 Task: Create a due date automation trigger when advanced on, the moment a card is due add fields with custom field "Resume" set to a number greater or equal to 1 and lower than 10.
Action: Mouse moved to (856, 252)
Screenshot: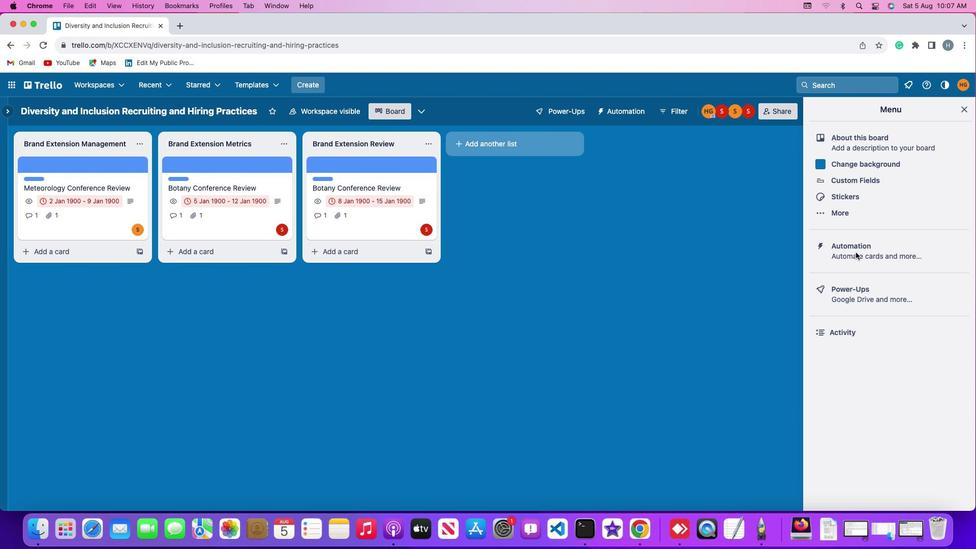 
Action: Mouse pressed left at (856, 252)
Screenshot: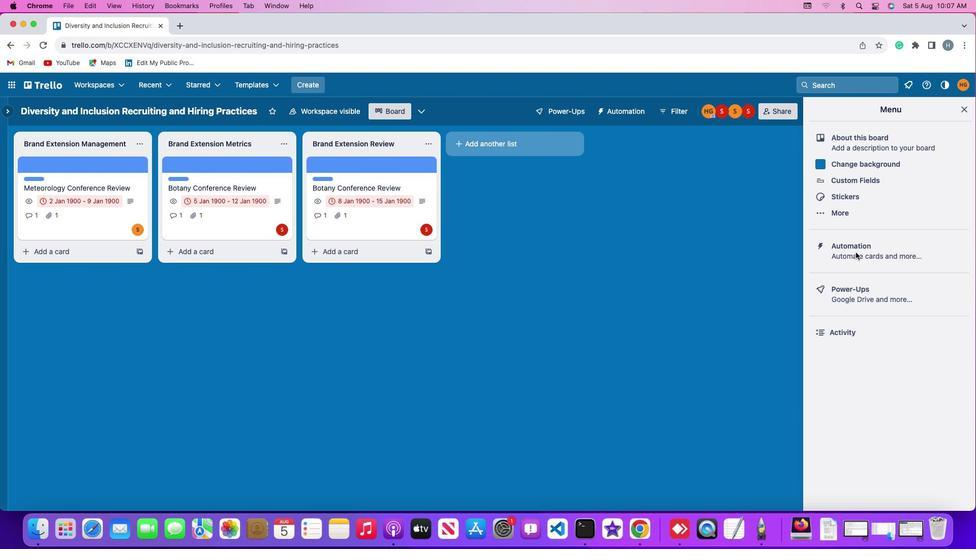 
Action: Mouse pressed left at (856, 252)
Screenshot: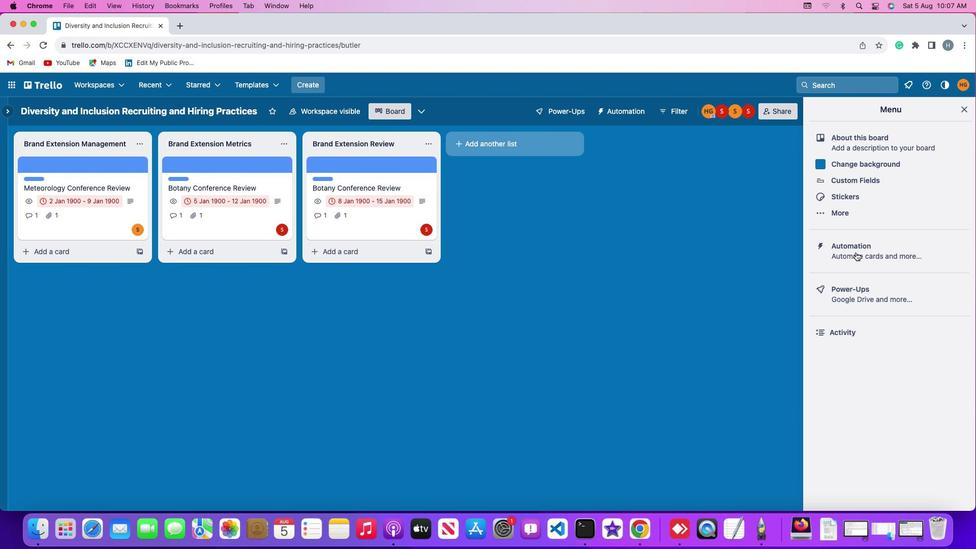 
Action: Mouse moved to (66, 239)
Screenshot: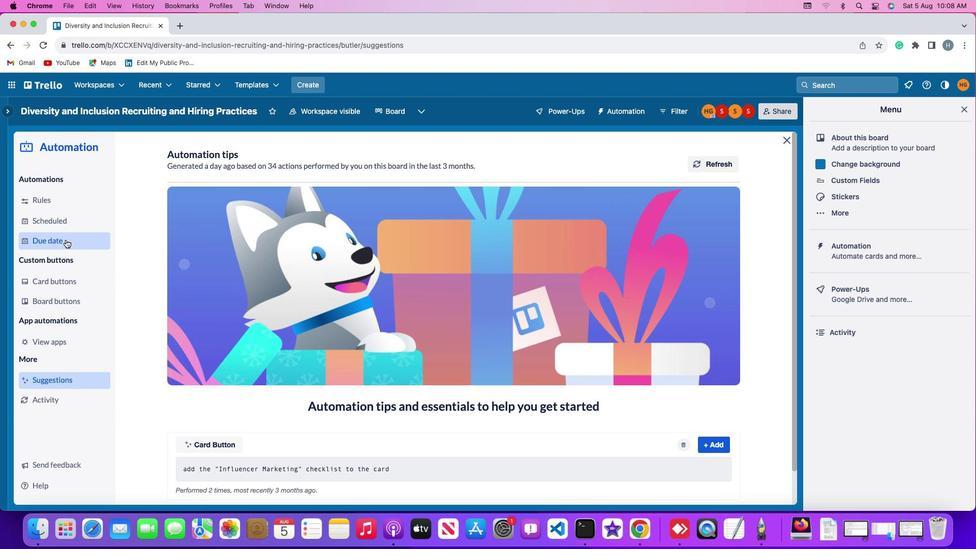
Action: Mouse pressed left at (66, 239)
Screenshot: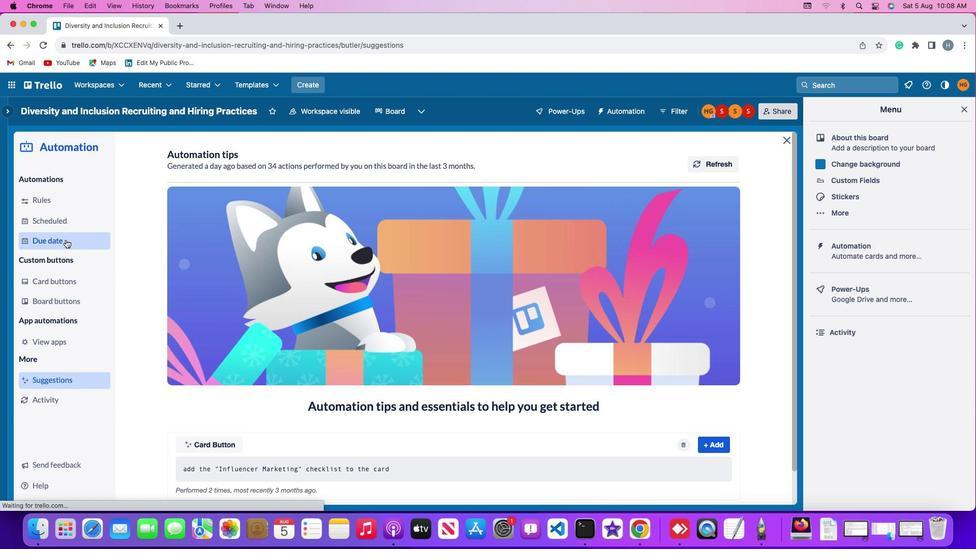 
Action: Mouse moved to (681, 154)
Screenshot: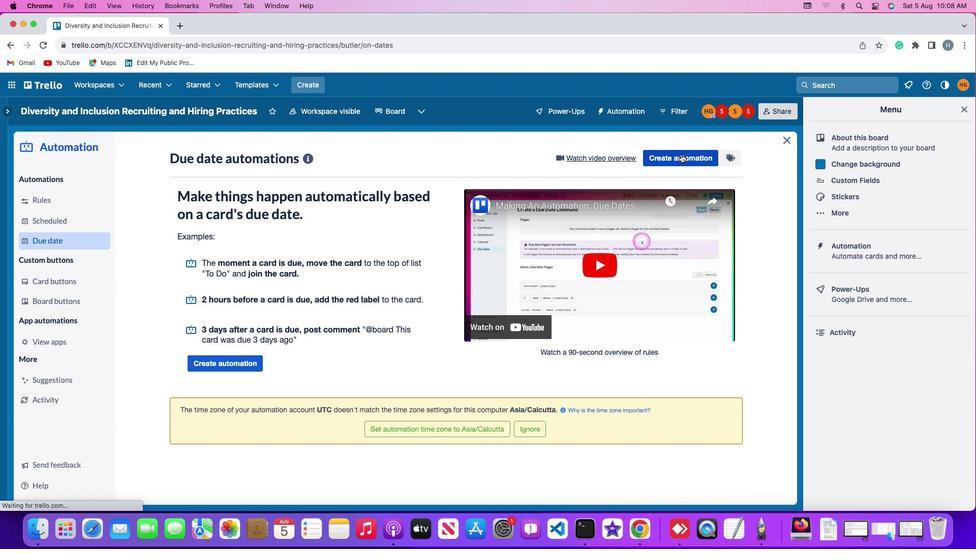 
Action: Mouse pressed left at (681, 154)
Screenshot: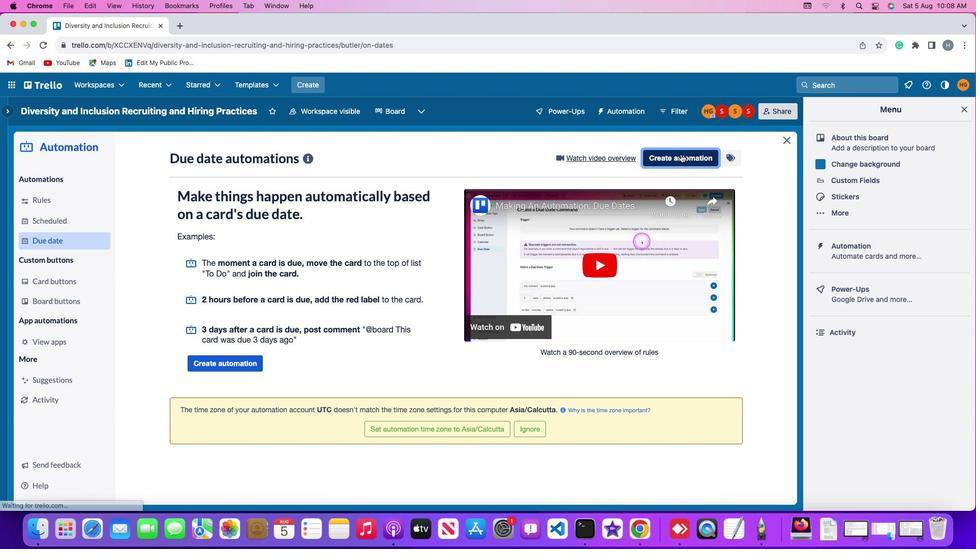 
Action: Mouse moved to (471, 255)
Screenshot: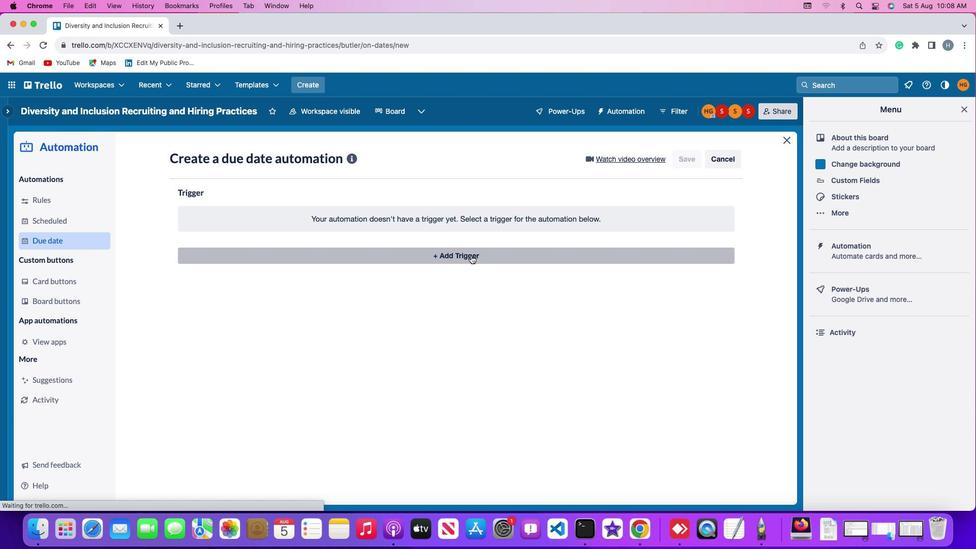 
Action: Mouse pressed left at (471, 255)
Screenshot: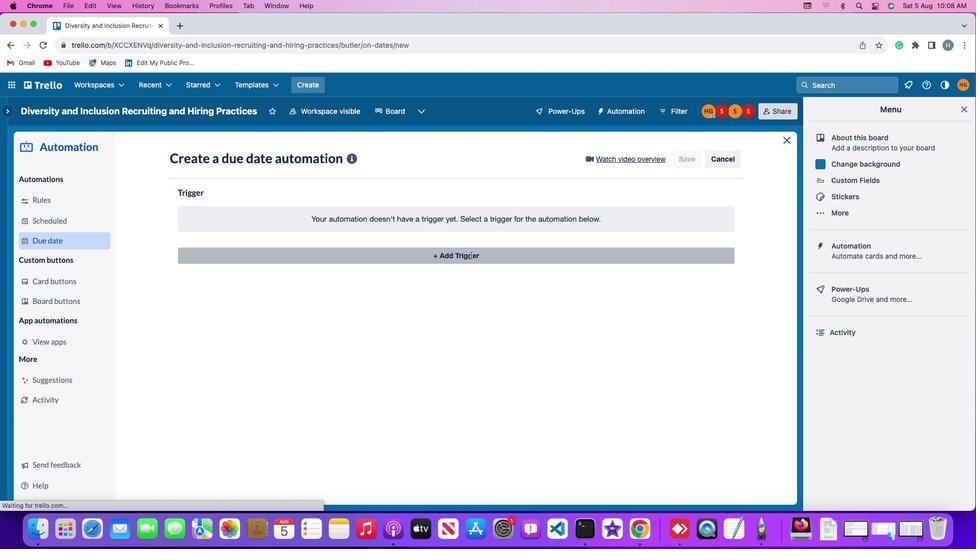 
Action: Mouse moved to (197, 381)
Screenshot: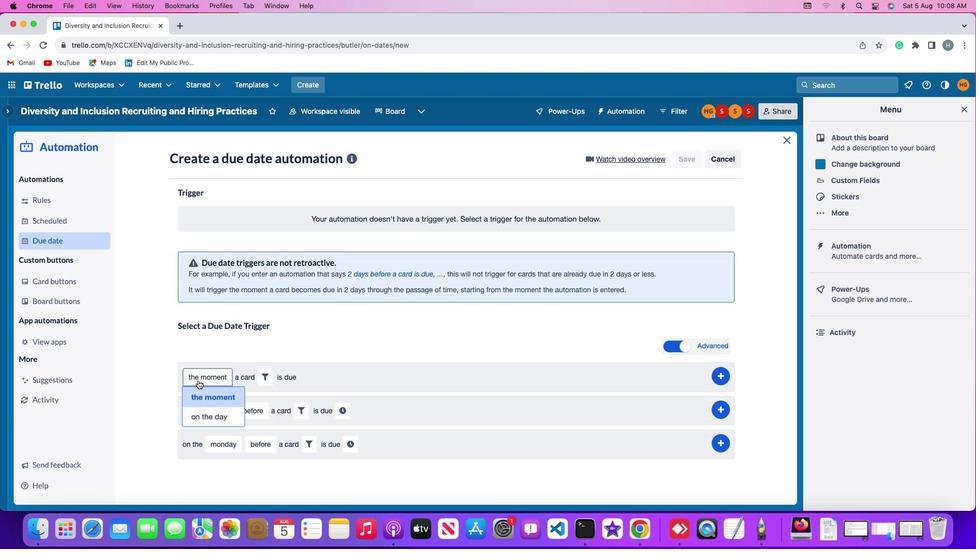 
Action: Mouse pressed left at (197, 381)
Screenshot: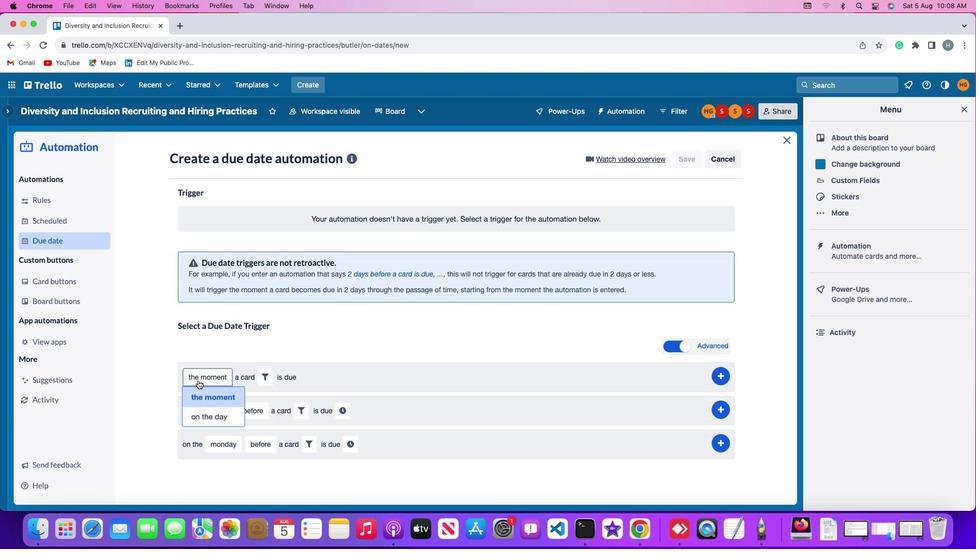 
Action: Mouse moved to (211, 395)
Screenshot: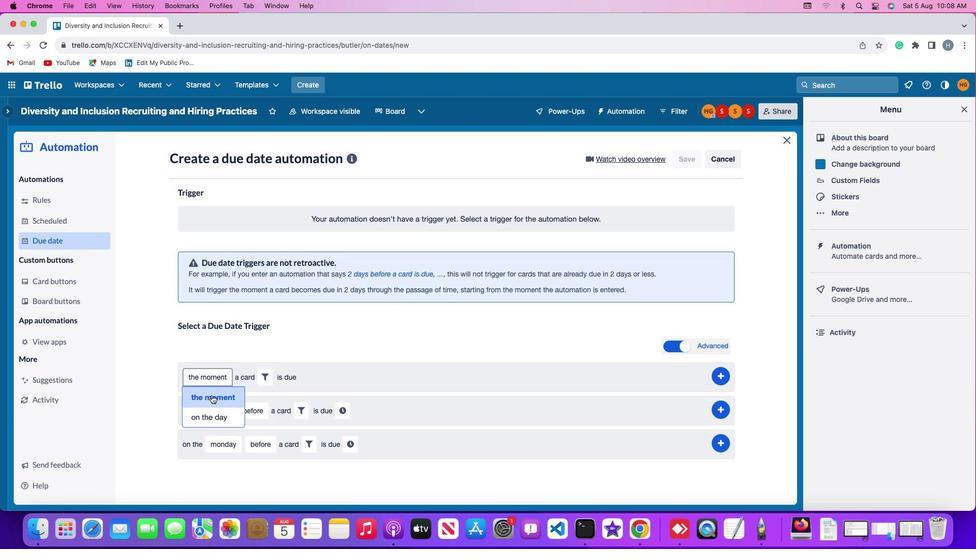 
Action: Mouse pressed left at (211, 395)
Screenshot: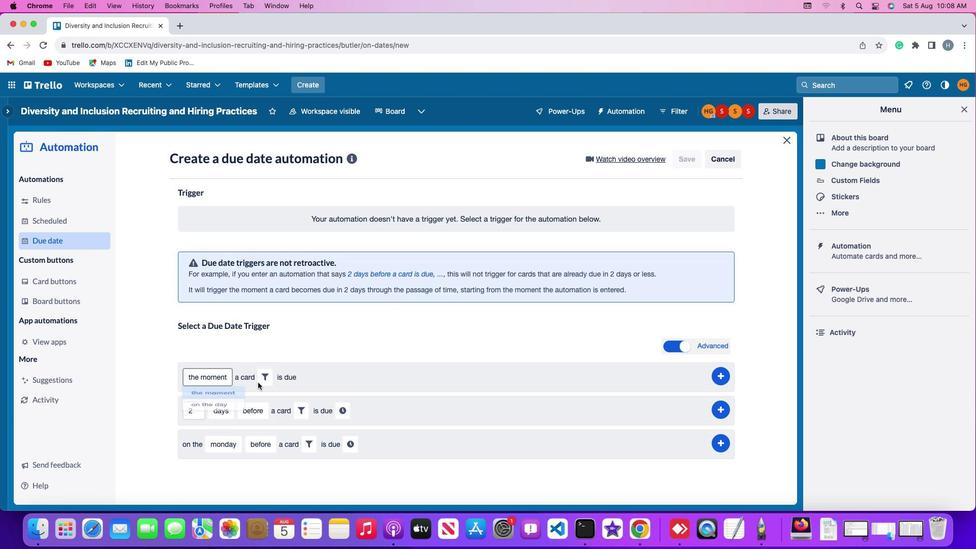 
Action: Mouse moved to (264, 378)
Screenshot: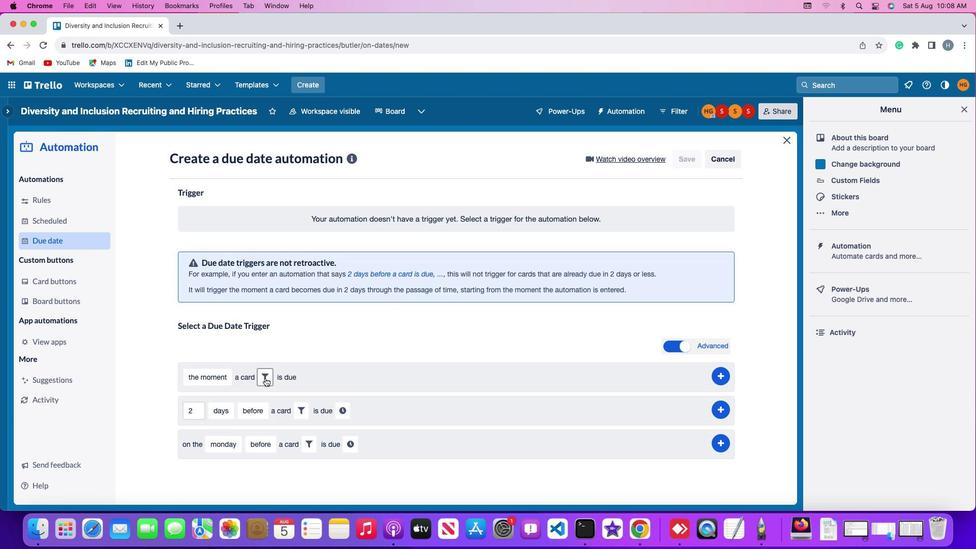 
Action: Mouse pressed left at (264, 378)
Screenshot: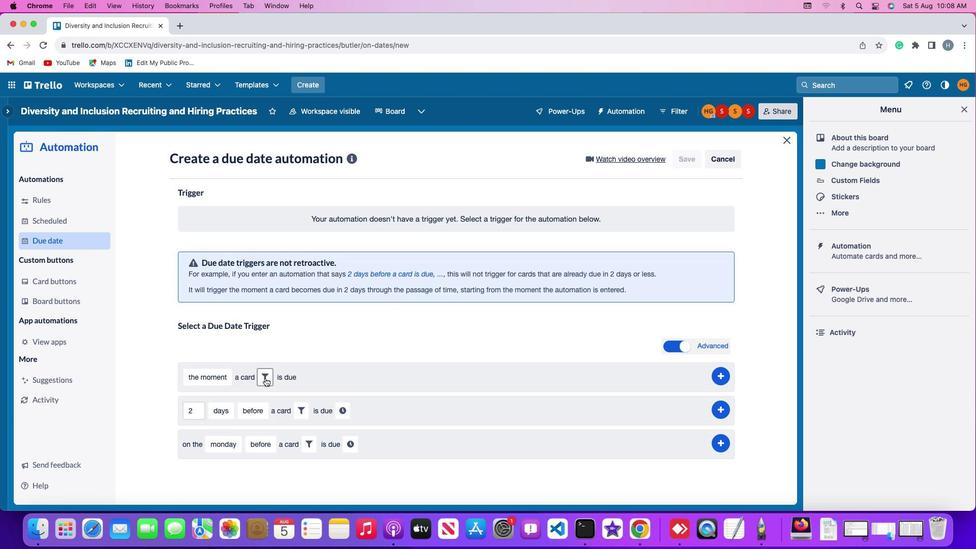 
Action: Mouse moved to (430, 409)
Screenshot: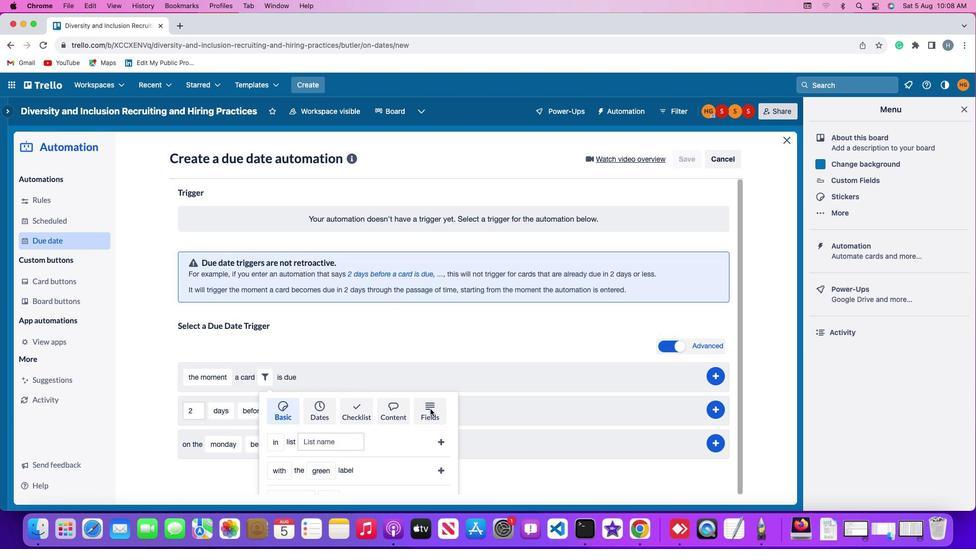 
Action: Mouse pressed left at (430, 409)
Screenshot: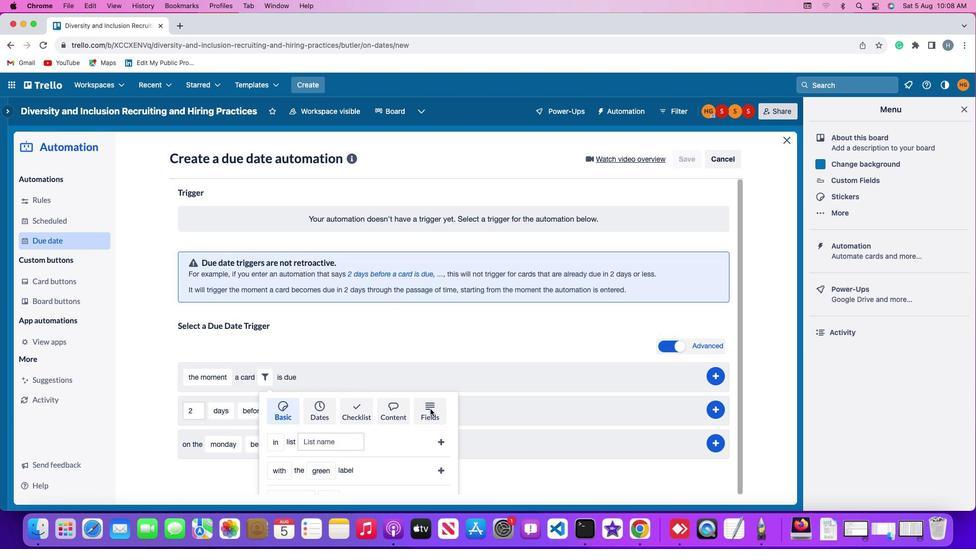 
Action: Mouse moved to (419, 410)
Screenshot: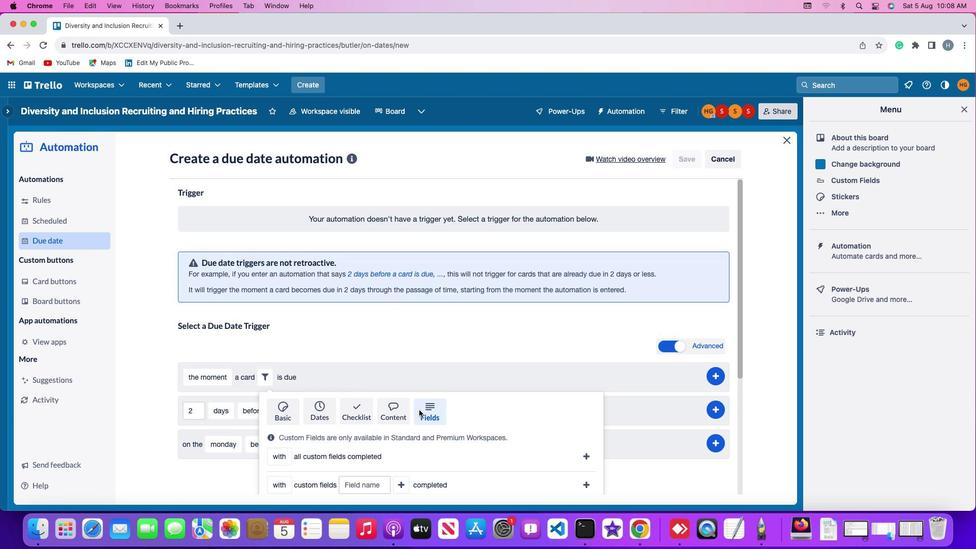 
Action: Mouse scrolled (419, 410) with delta (0, 0)
Screenshot: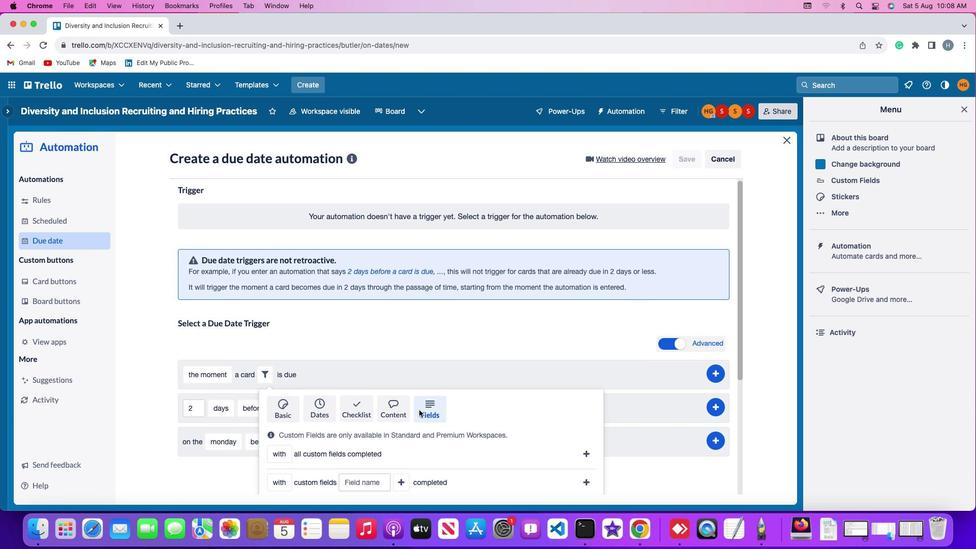 
Action: Mouse scrolled (419, 410) with delta (0, 0)
Screenshot: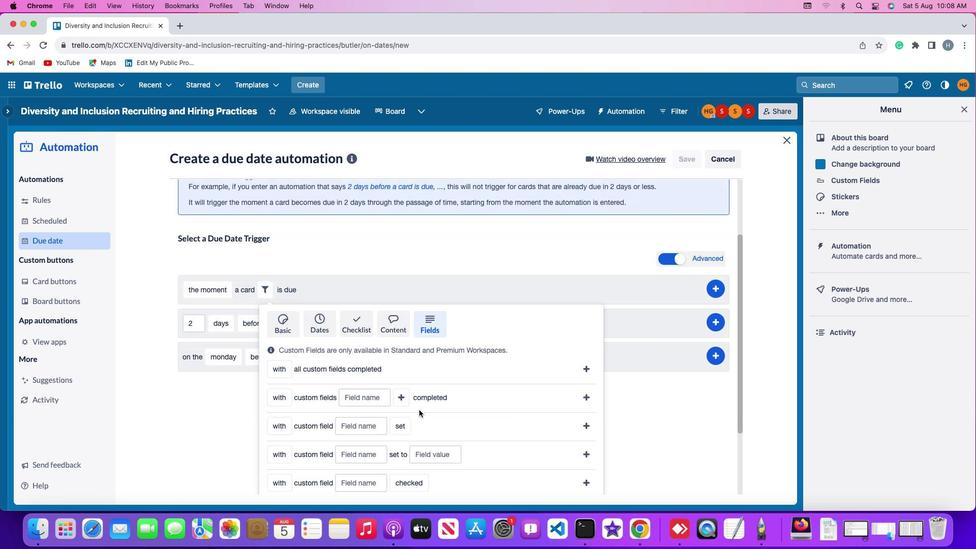 
Action: Mouse scrolled (419, 410) with delta (0, -1)
Screenshot: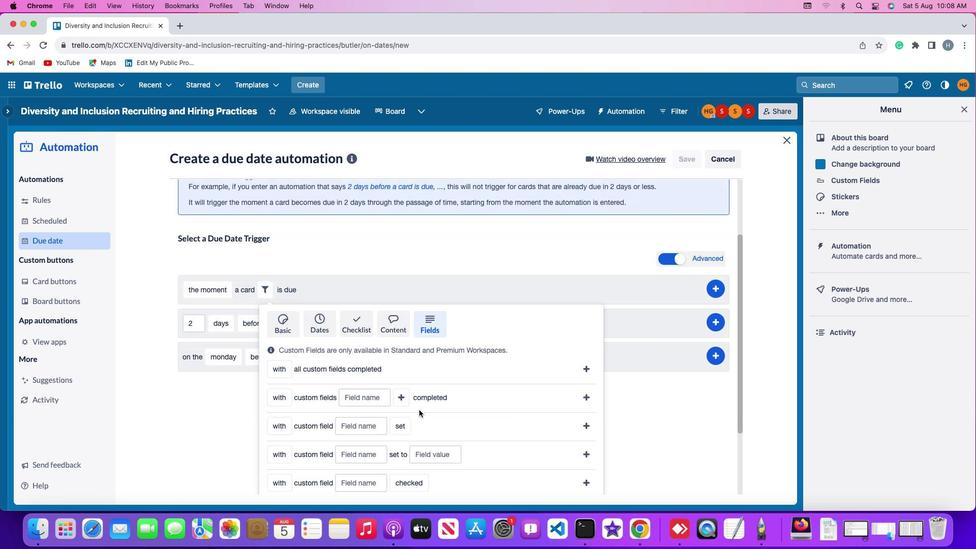 
Action: Mouse scrolled (419, 410) with delta (0, -2)
Screenshot: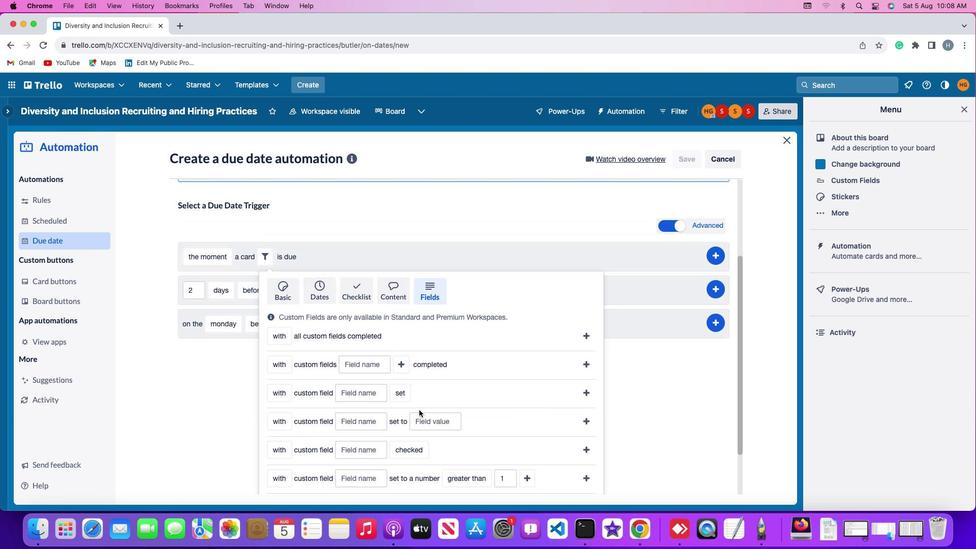
Action: Mouse scrolled (419, 410) with delta (0, 0)
Screenshot: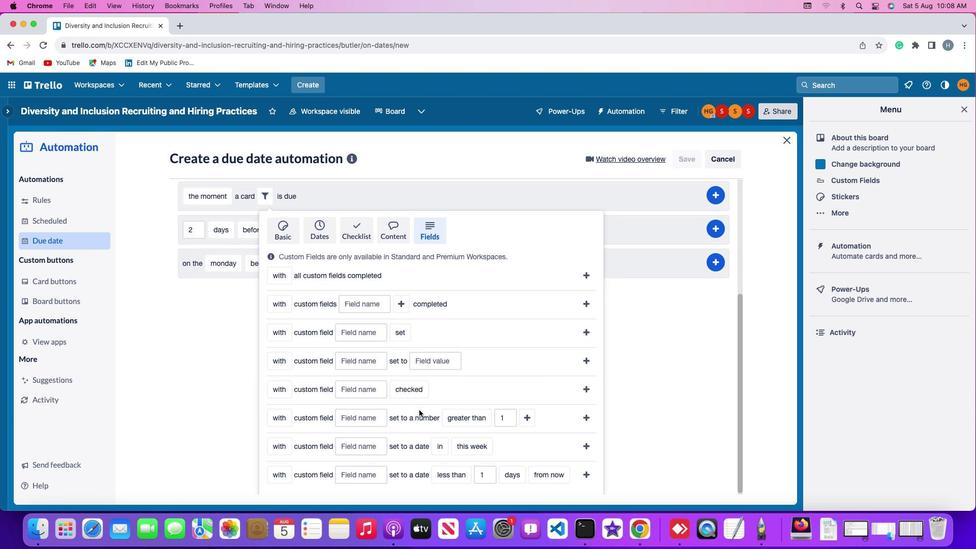 
Action: Mouse scrolled (419, 410) with delta (0, 0)
Screenshot: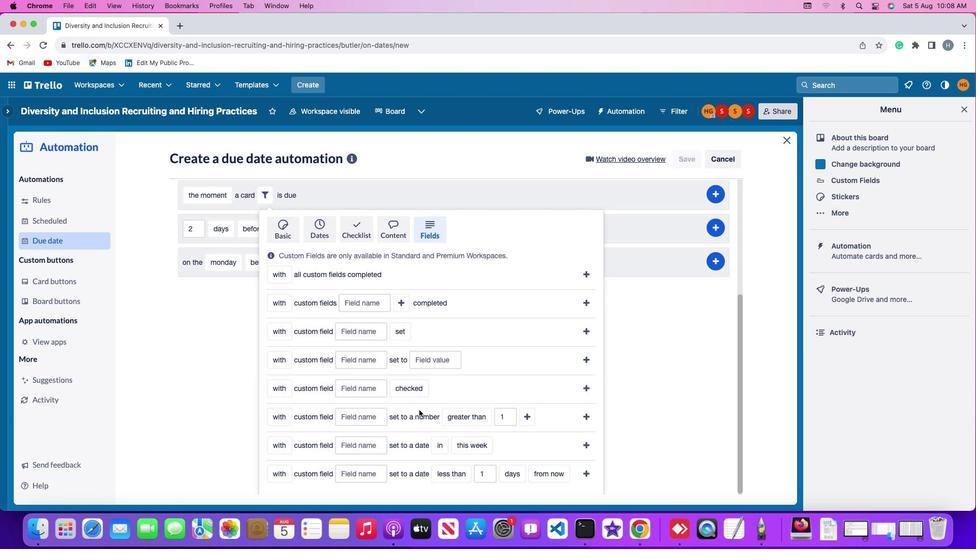
Action: Mouse scrolled (419, 410) with delta (0, -1)
Screenshot: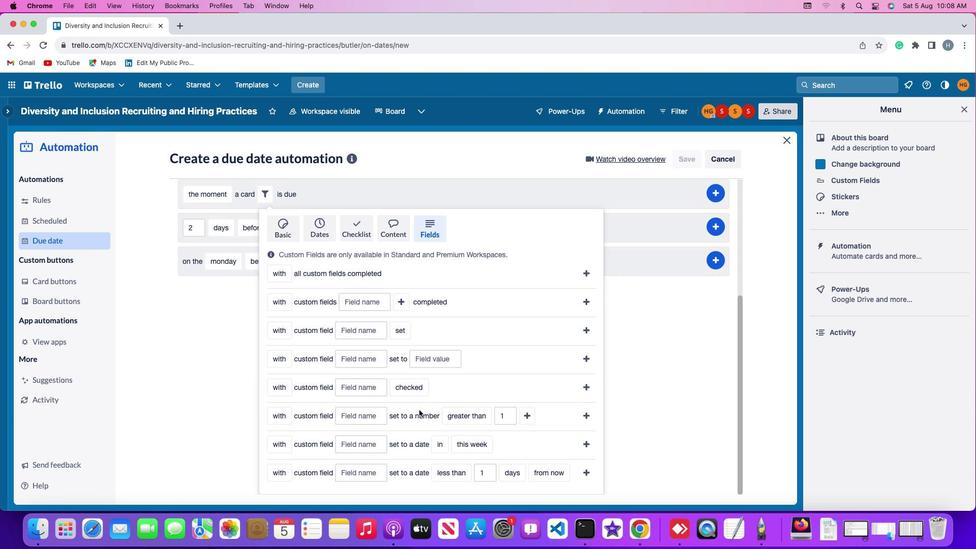 
Action: Mouse moved to (283, 417)
Screenshot: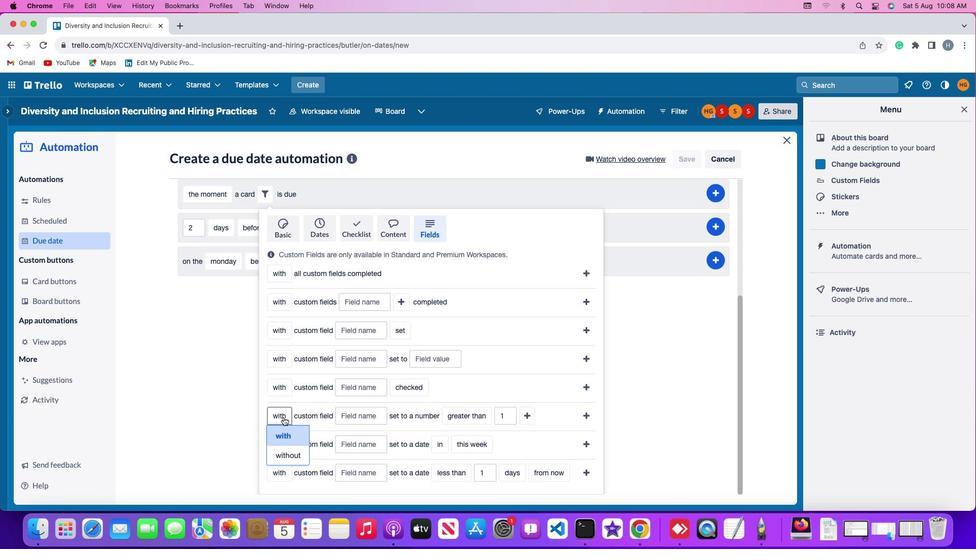 
Action: Mouse pressed left at (283, 417)
Screenshot: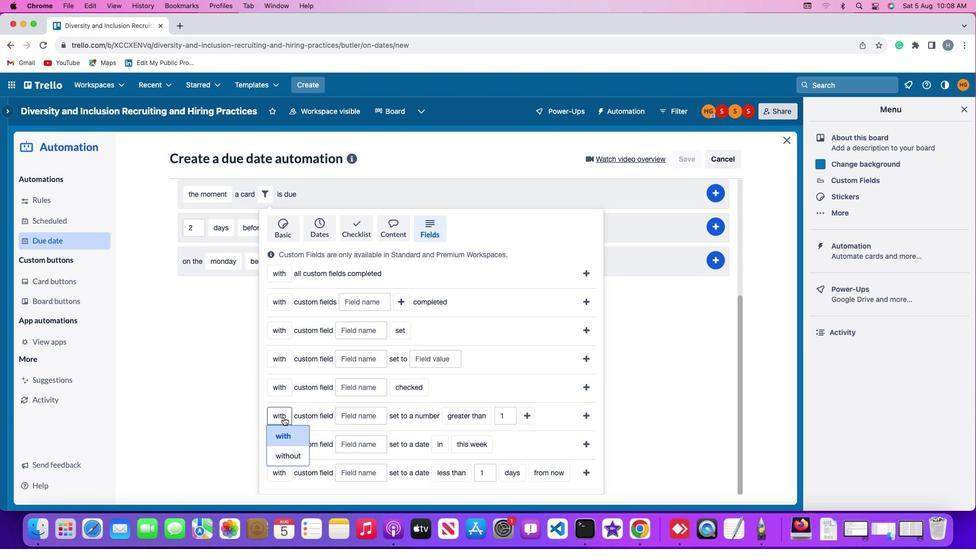 
Action: Mouse moved to (287, 432)
Screenshot: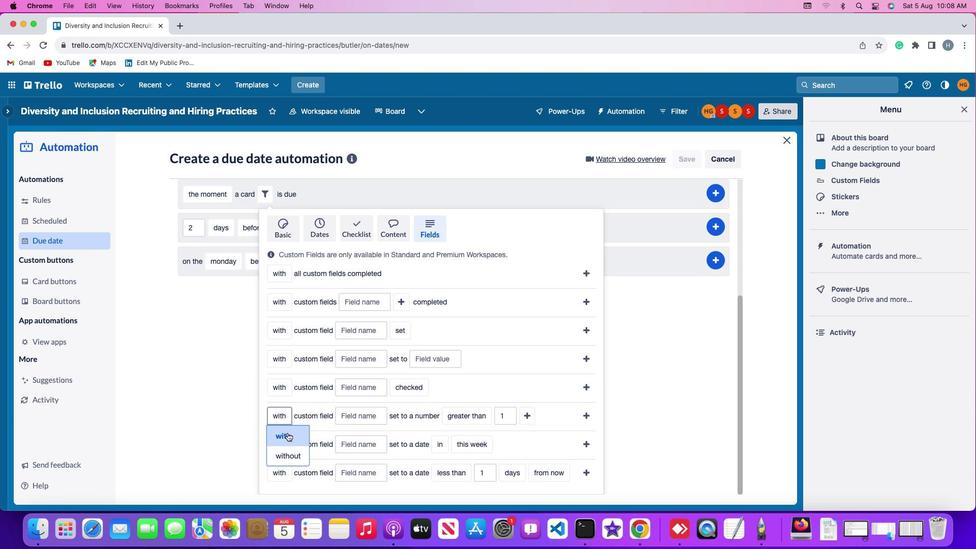 
Action: Mouse pressed left at (287, 432)
Screenshot: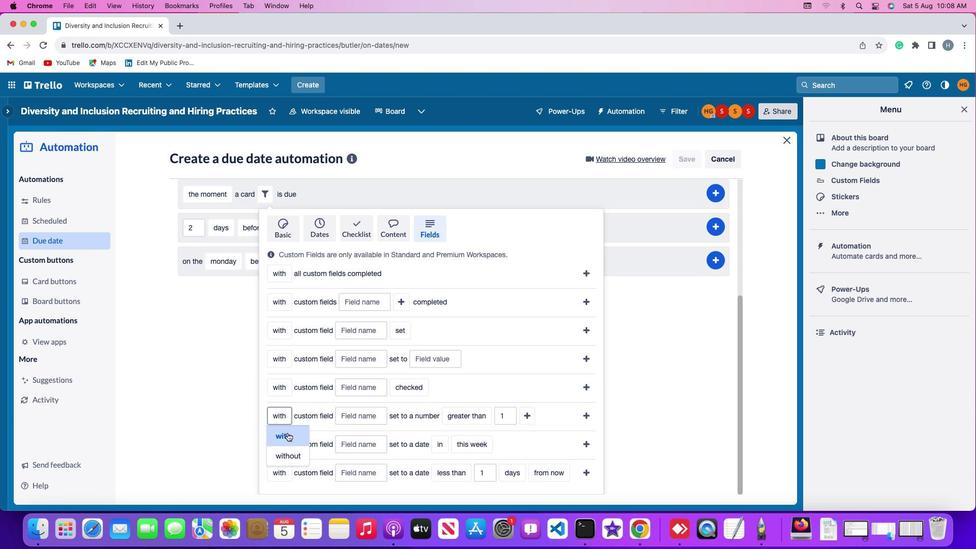 
Action: Mouse moved to (357, 416)
Screenshot: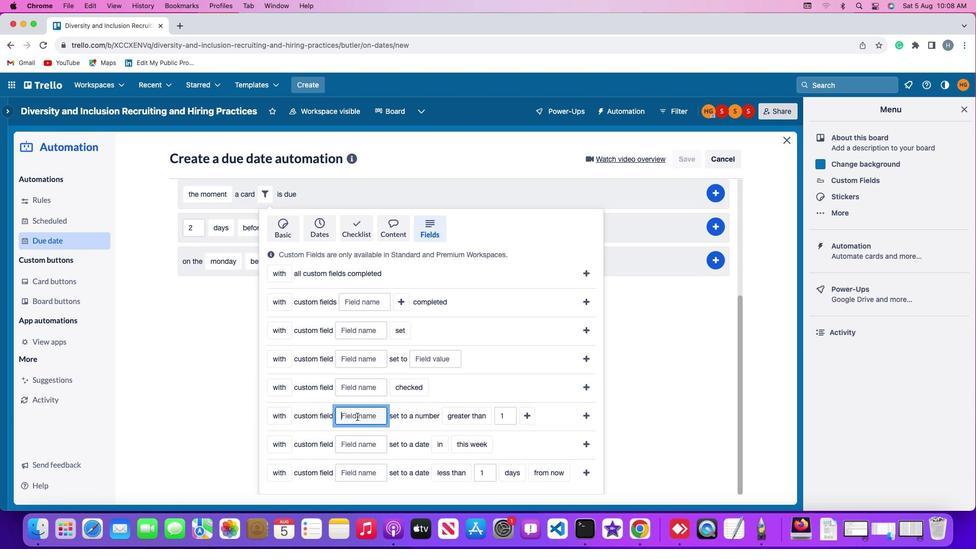 
Action: Mouse pressed left at (357, 416)
Screenshot: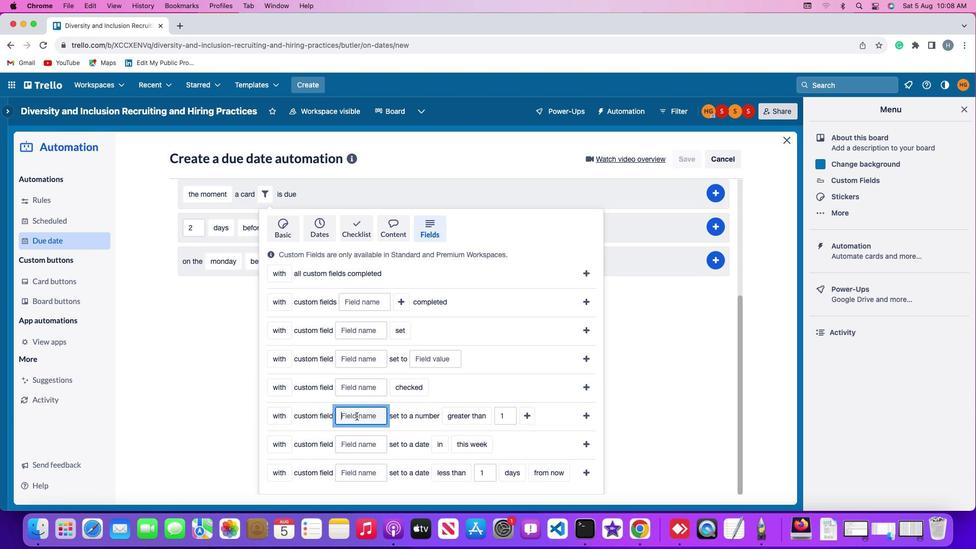 
Action: Mouse moved to (356, 416)
Screenshot: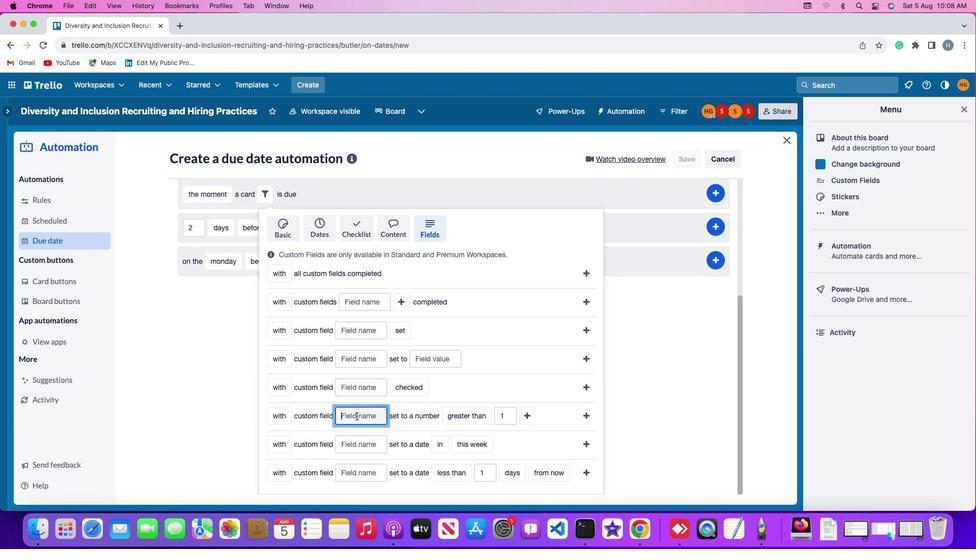 
Action: Key pressed Key.shift'R''e''s''u''m''e'
Screenshot: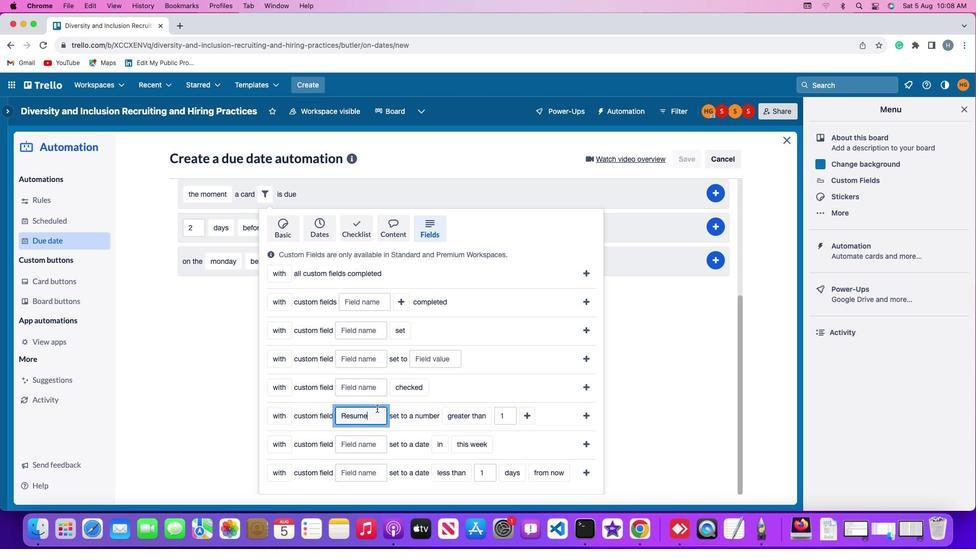 
Action: Mouse moved to (464, 413)
Screenshot: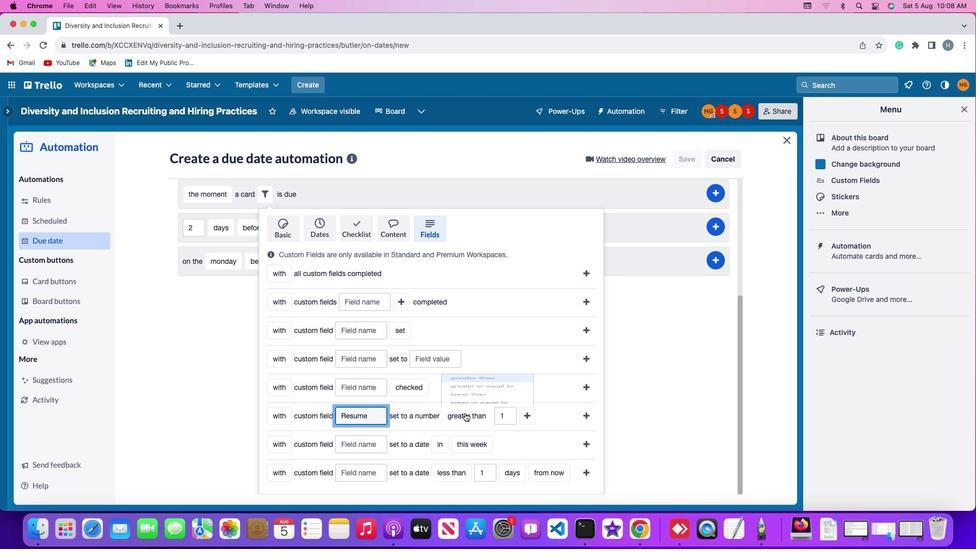 
Action: Mouse pressed left at (464, 413)
Screenshot: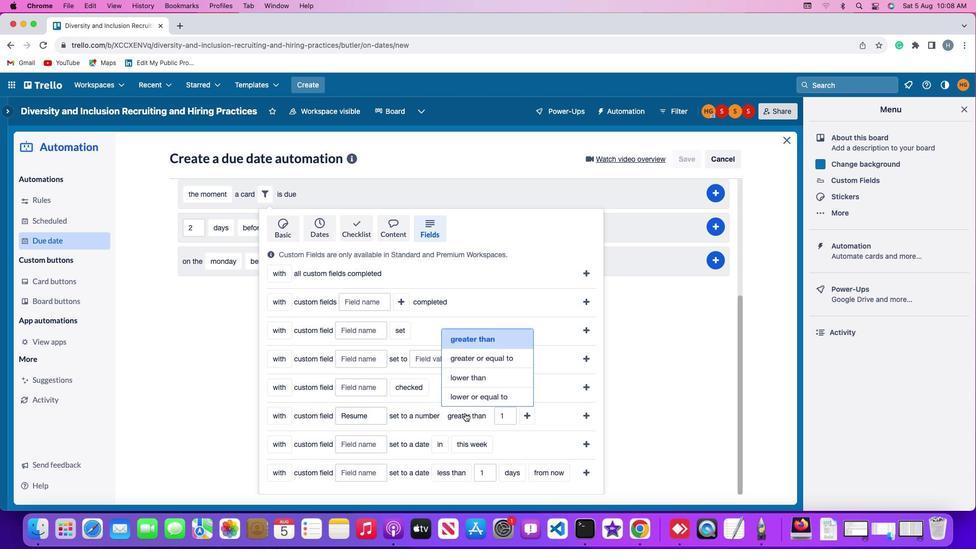 
Action: Mouse moved to (495, 356)
Screenshot: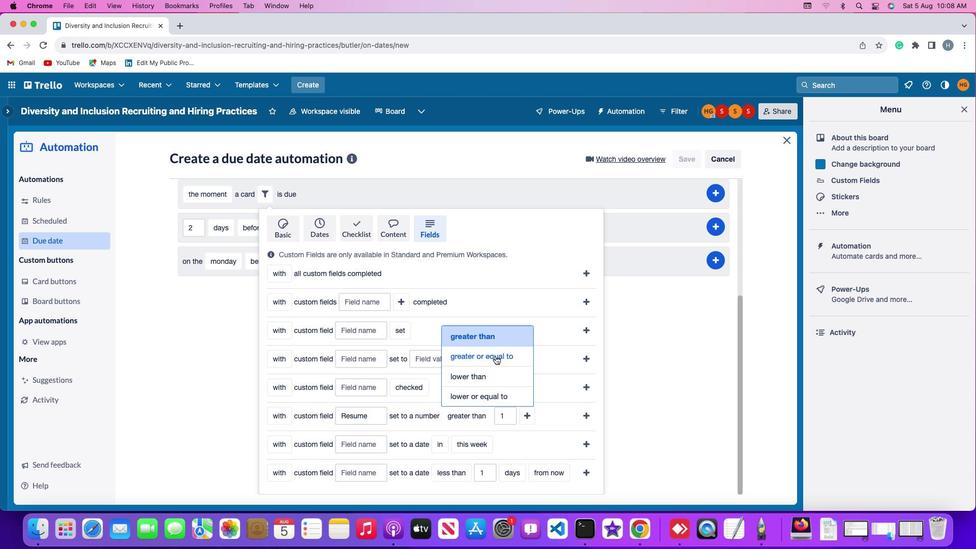 
Action: Mouse pressed left at (495, 356)
Screenshot: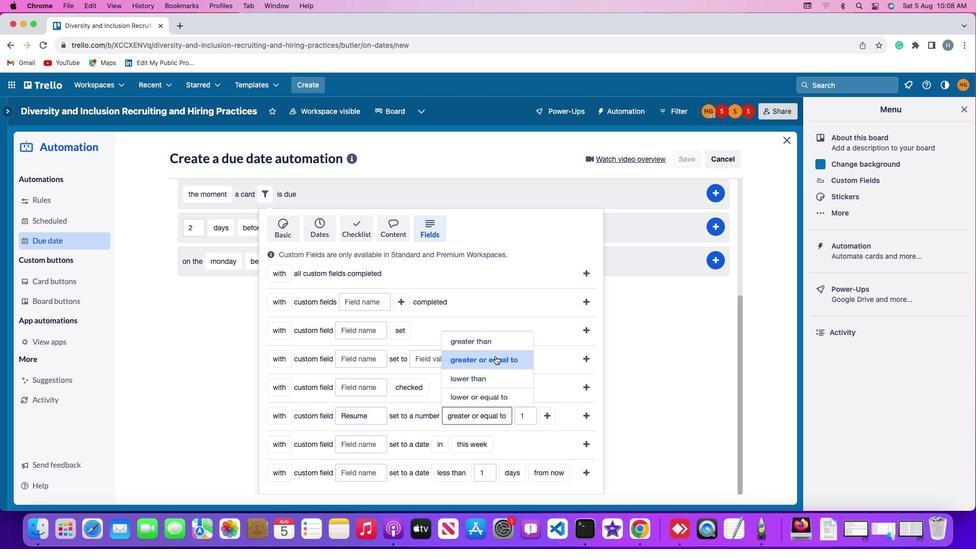 
Action: Mouse moved to (529, 419)
Screenshot: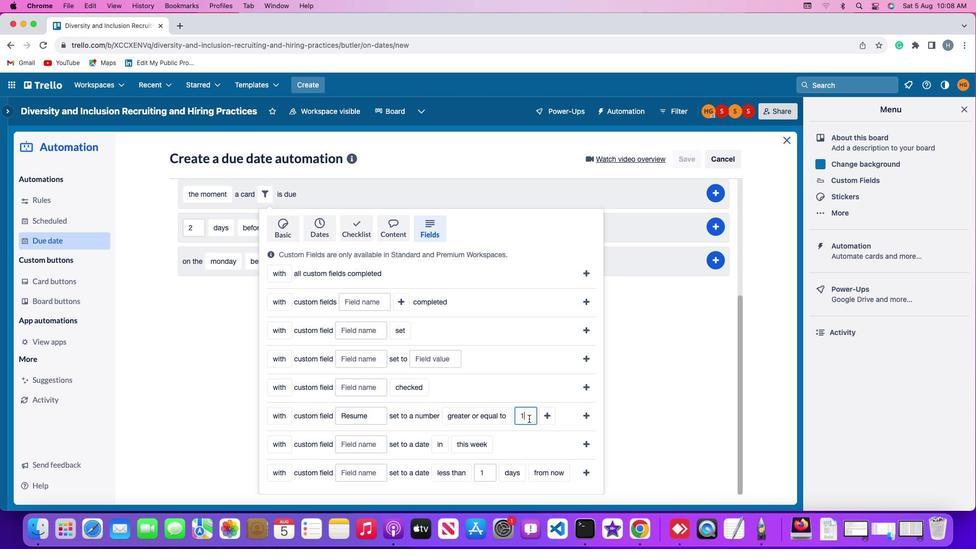
Action: Mouse pressed left at (529, 419)
Screenshot: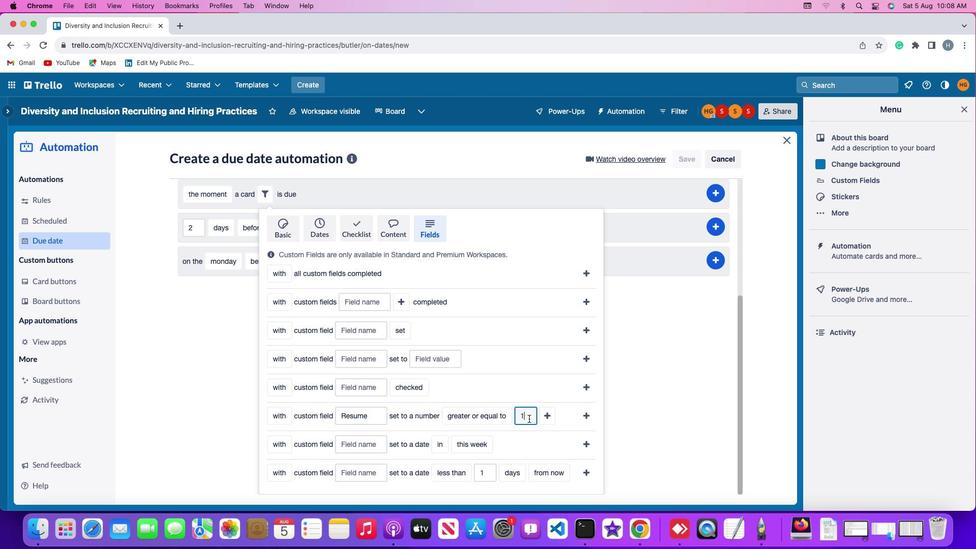
Action: Mouse moved to (529, 419)
Screenshot: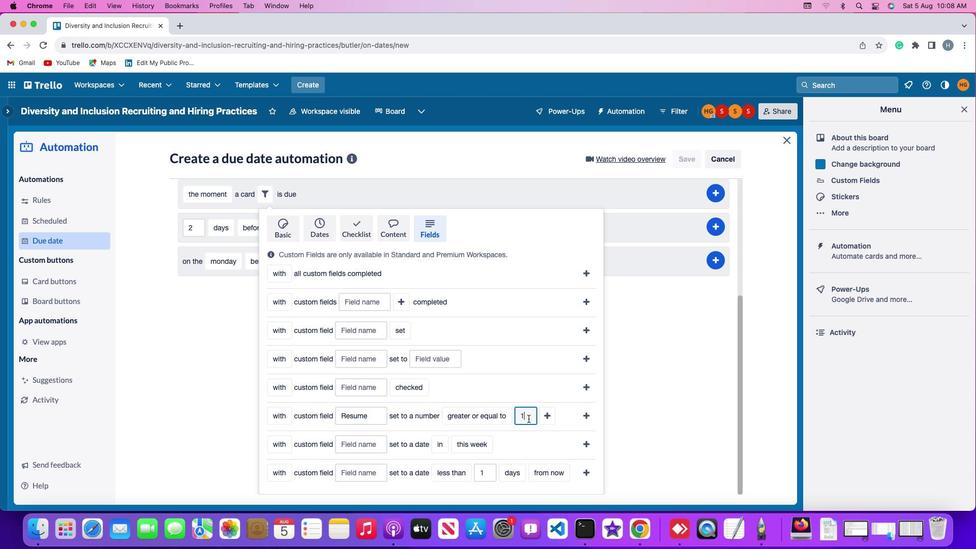 
Action: Key pressed Key.backspace'1'
Screenshot: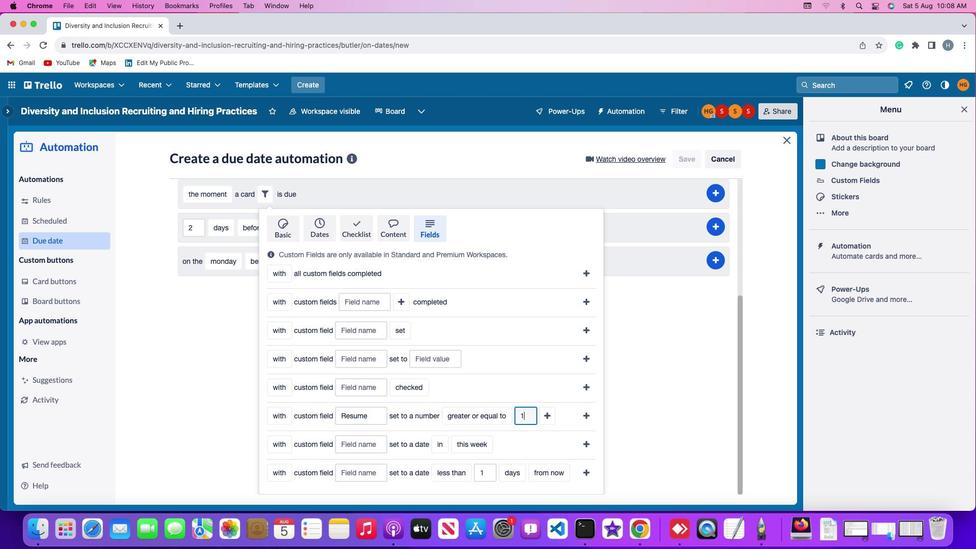 
Action: Mouse moved to (551, 415)
Screenshot: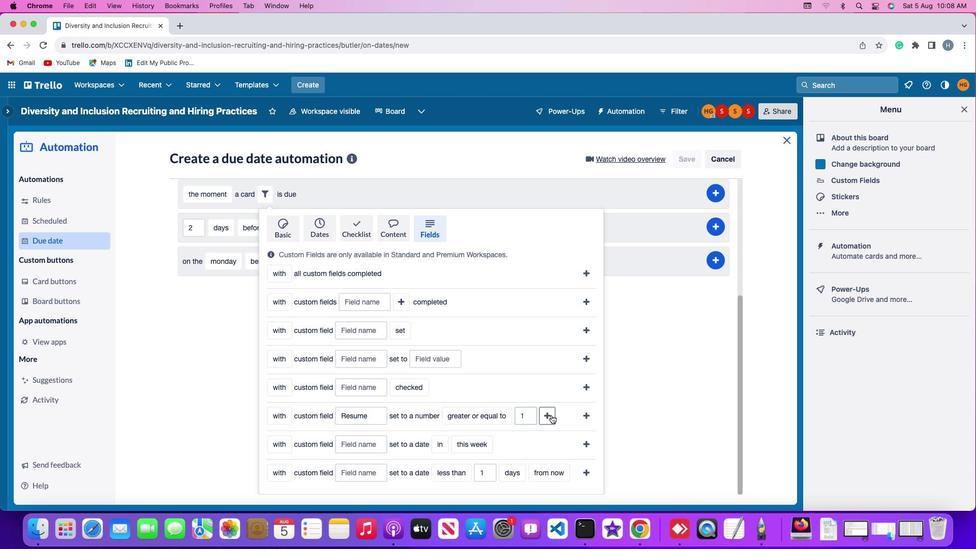 
Action: Mouse pressed left at (551, 415)
Screenshot: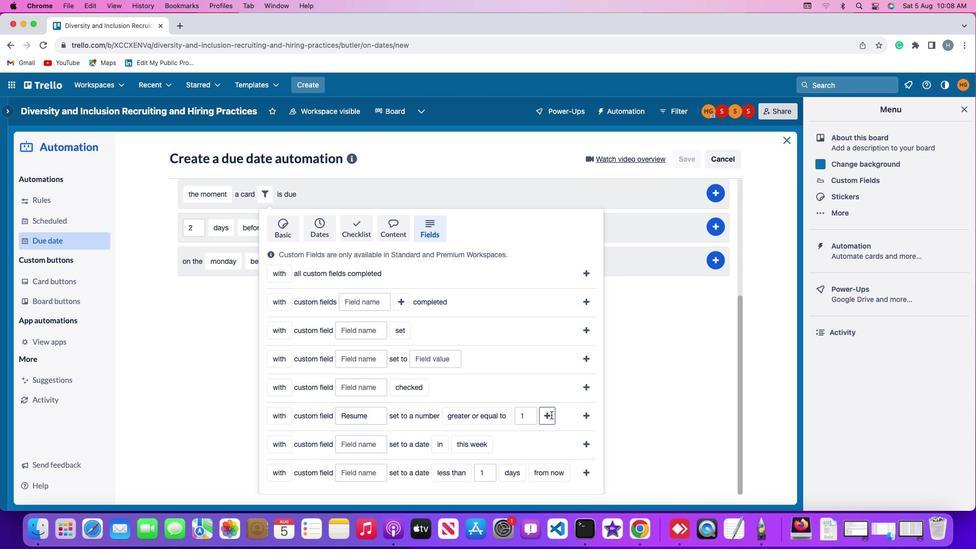 
Action: Mouse moved to (578, 419)
Screenshot: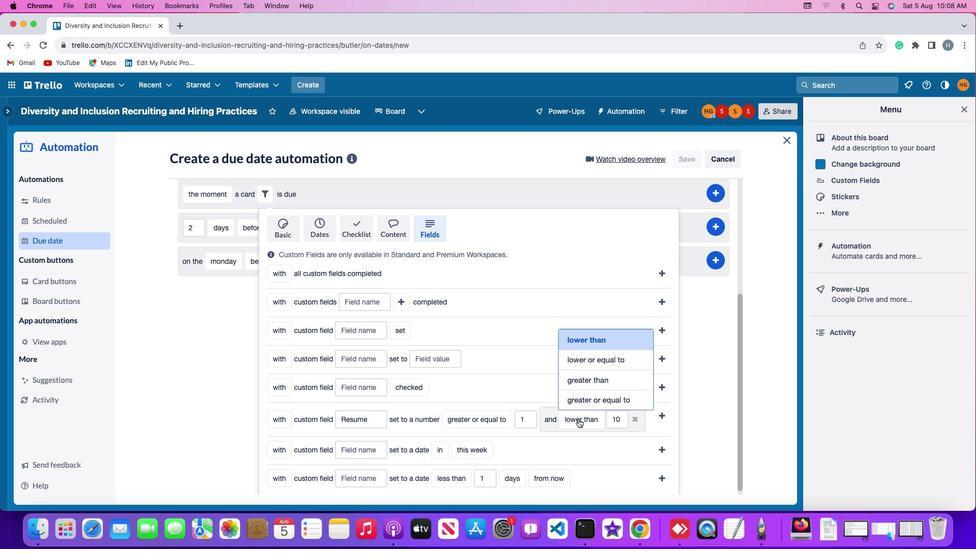 
Action: Mouse pressed left at (578, 419)
Screenshot: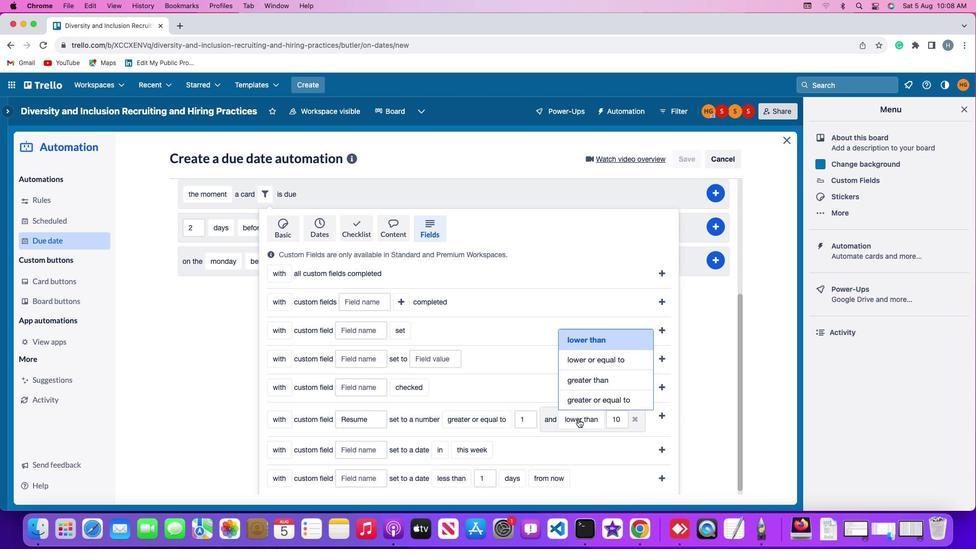 
Action: Mouse moved to (592, 344)
Screenshot: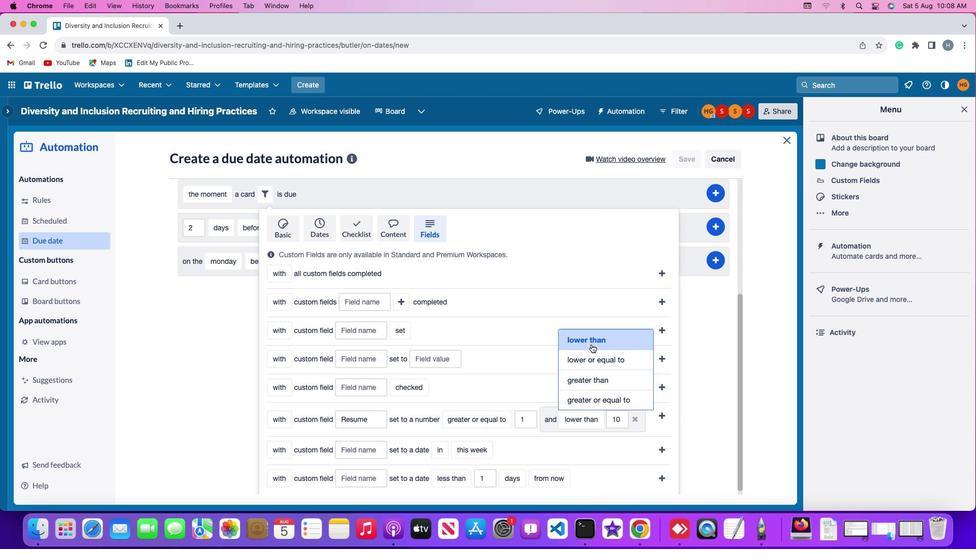 
Action: Mouse pressed left at (592, 344)
Screenshot: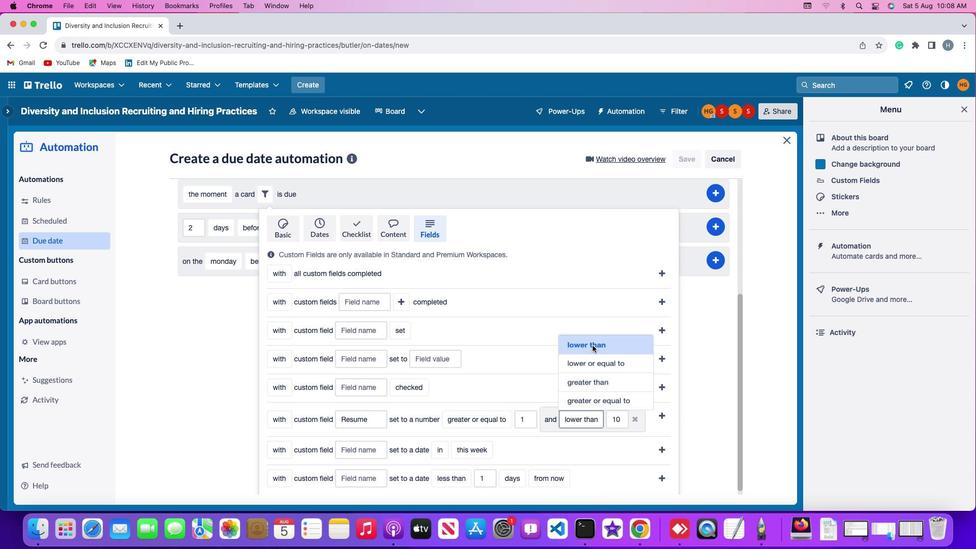 
Action: Mouse moved to (622, 416)
Screenshot: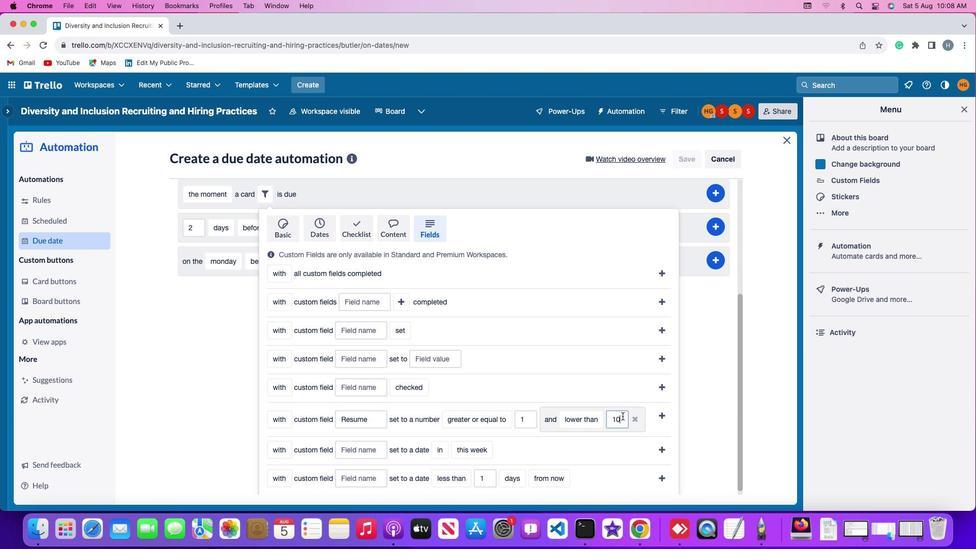 
Action: Mouse pressed left at (622, 416)
Screenshot: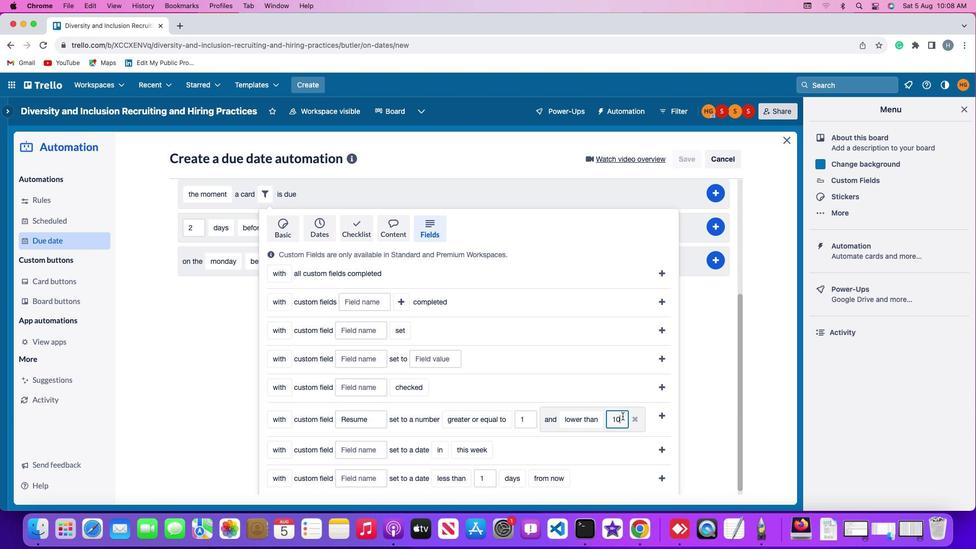
Action: Key pressed Key.backspaceKey.backspace'1''0'
Screenshot: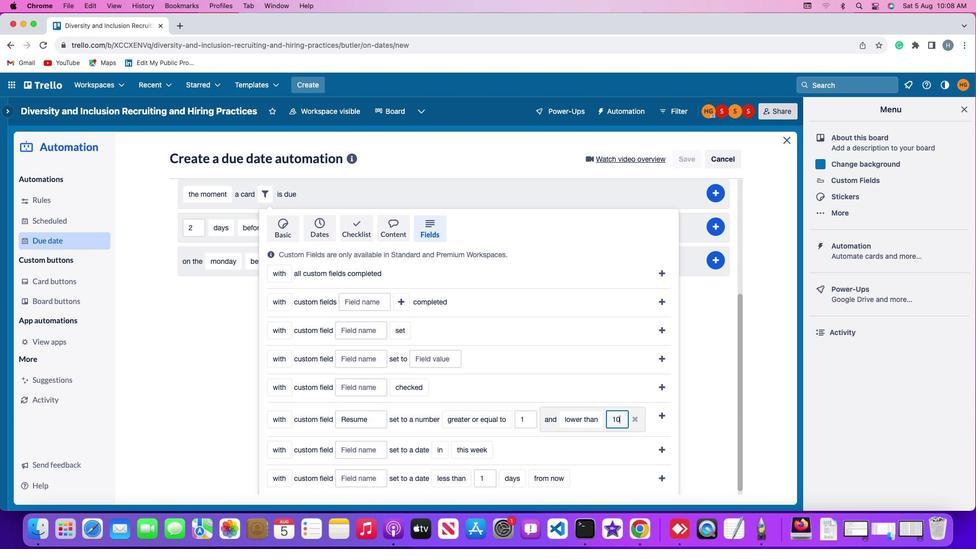 
Action: Mouse moved to (659, 414)
Screenshot: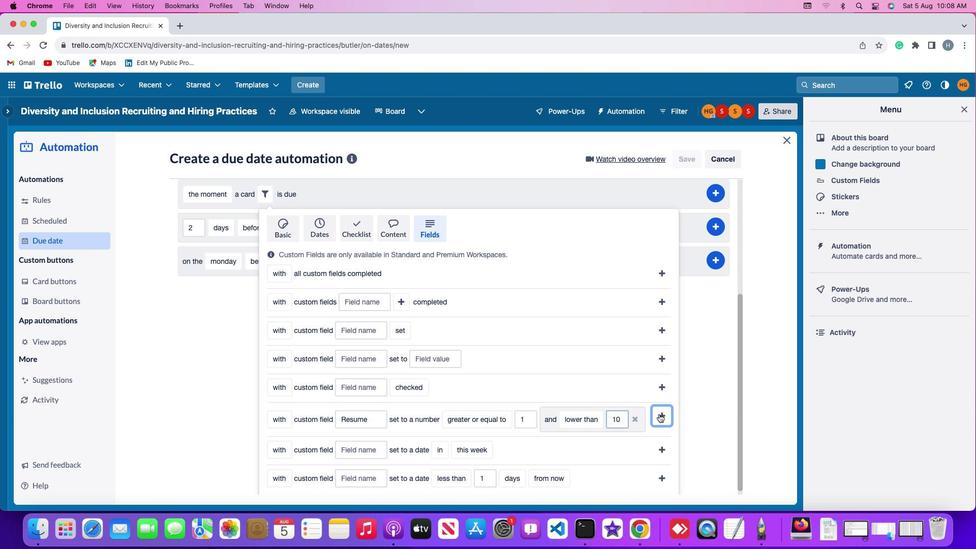 
Action: Mouse pressed left at (659, 414)
Screenshot: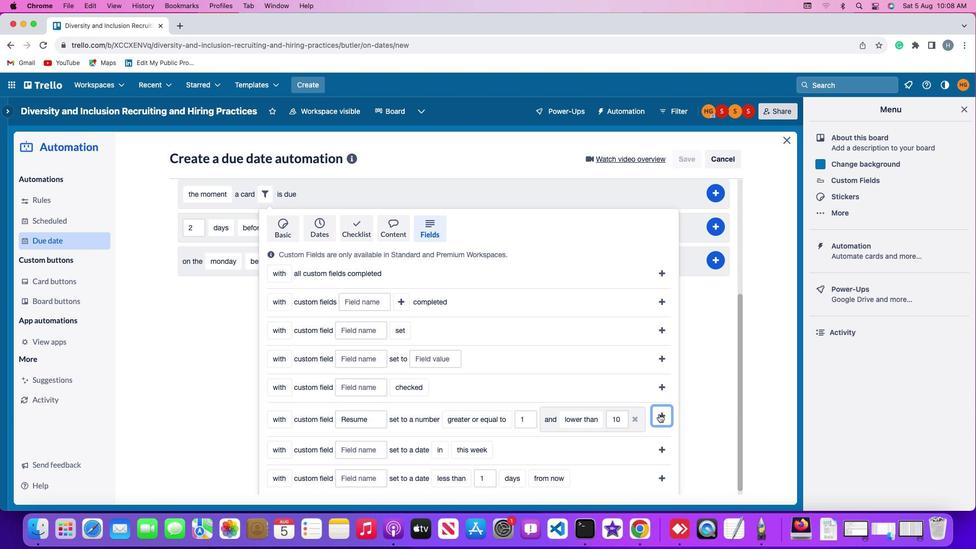 
Action: Mouse moved to (719, 375)
Screenshot: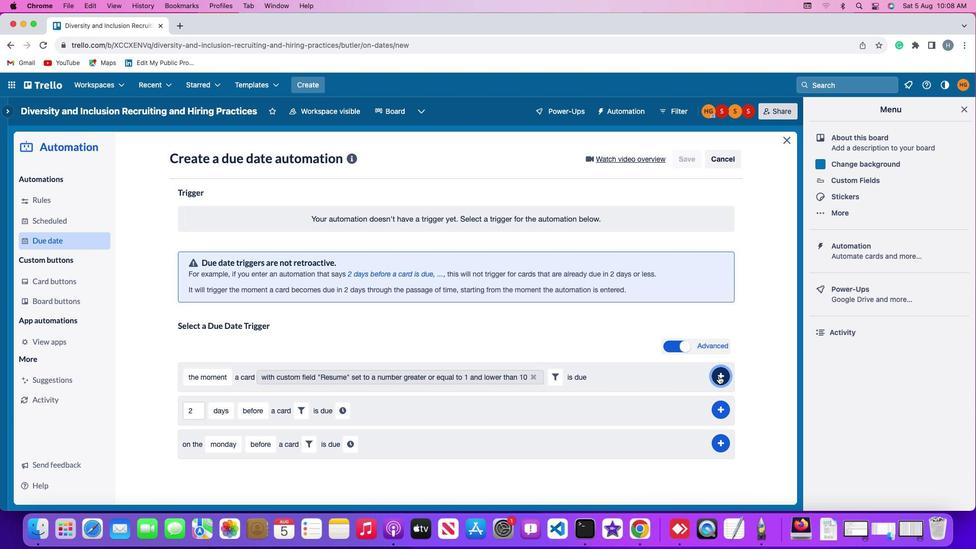 
Action: Mouse pressed left at (719, 375)
Screenshot: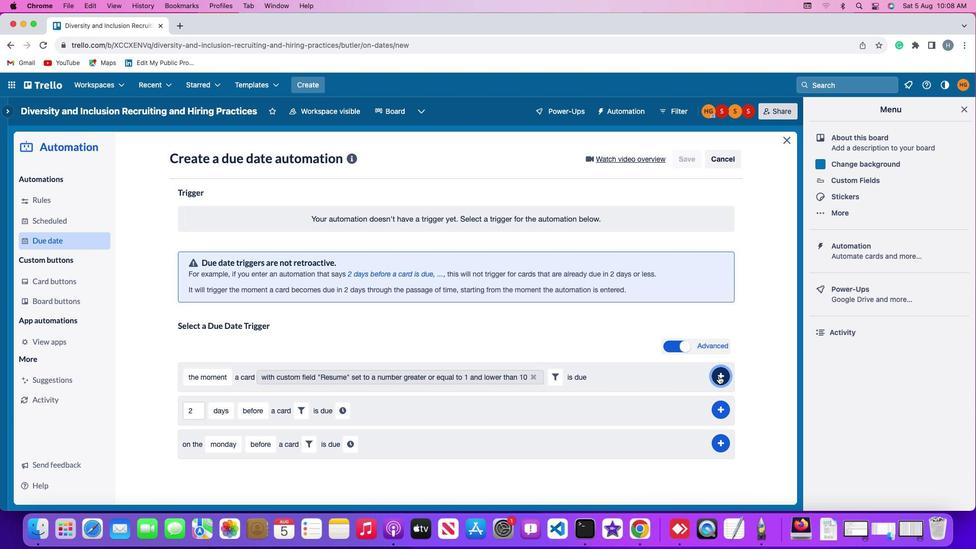
Action: Mouse moved to (747, 320)
Screenshot: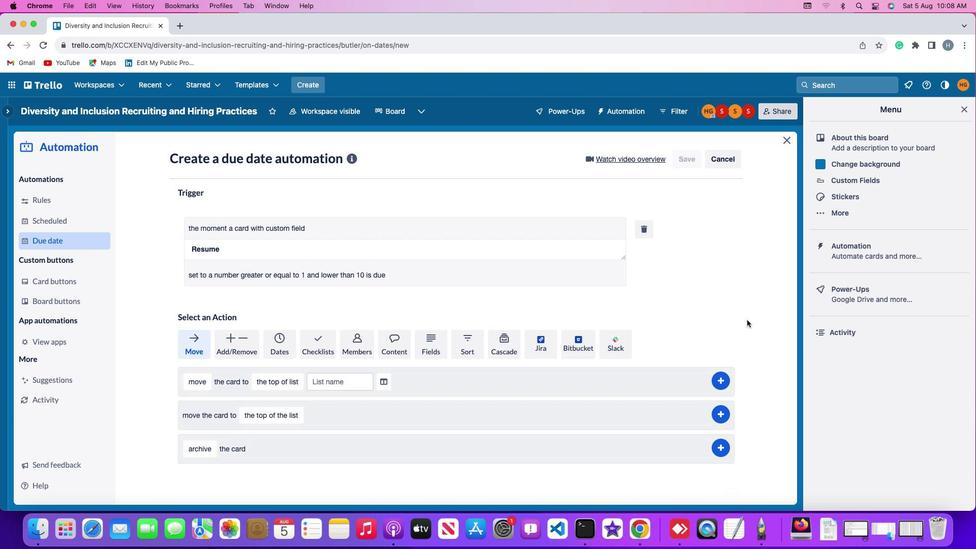 
